 Task: Create a section Code Review Sprint and in the section, add a milestone Agile Coaching and Training in the project AgileMind
Action: Mouse moved to (211, 547)
Screenshot: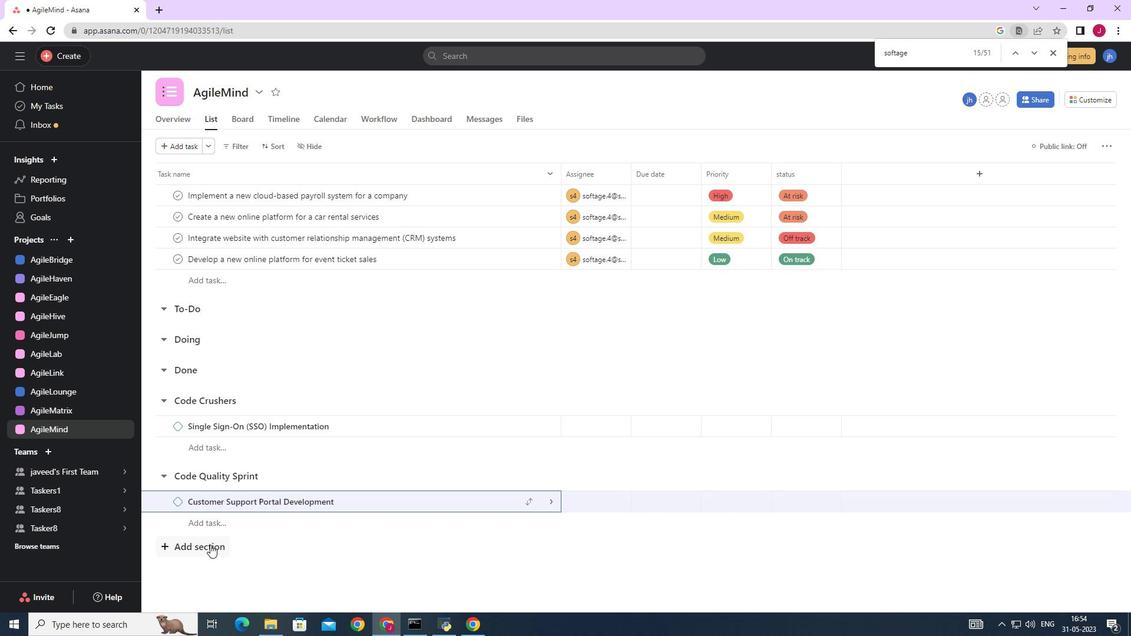 
Action: Mouse pressed left at (210, 545)
Screenshot: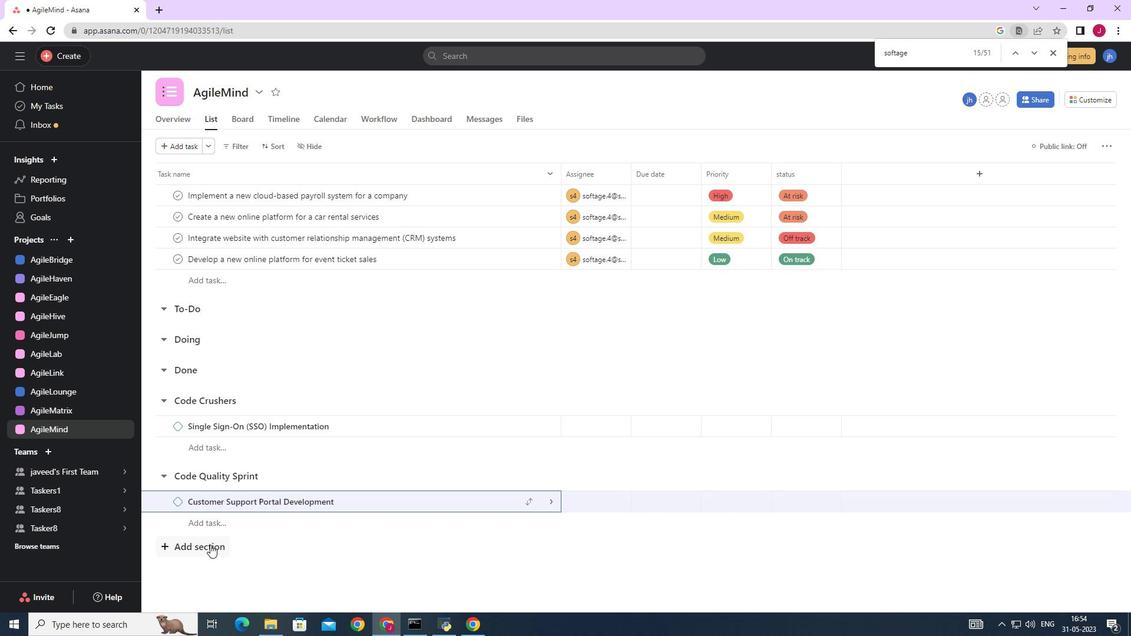 
Action: Mouse moved to (233, 530)
Screenshot: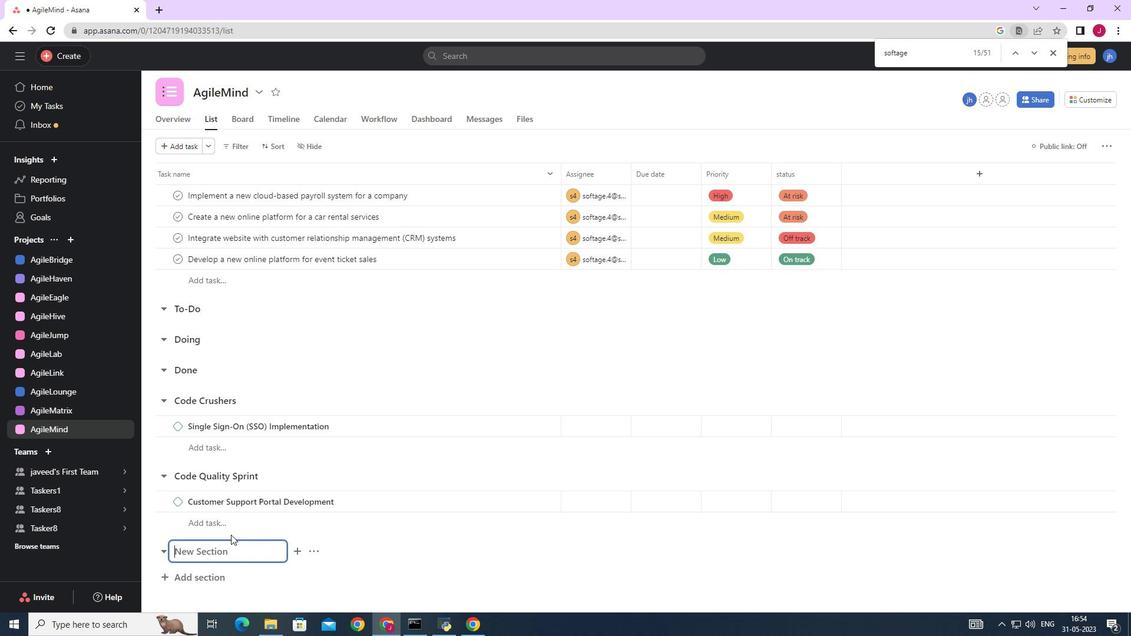 
Action: Mouse scrolled (233, 530) with delta (0, 0)
Screenshot: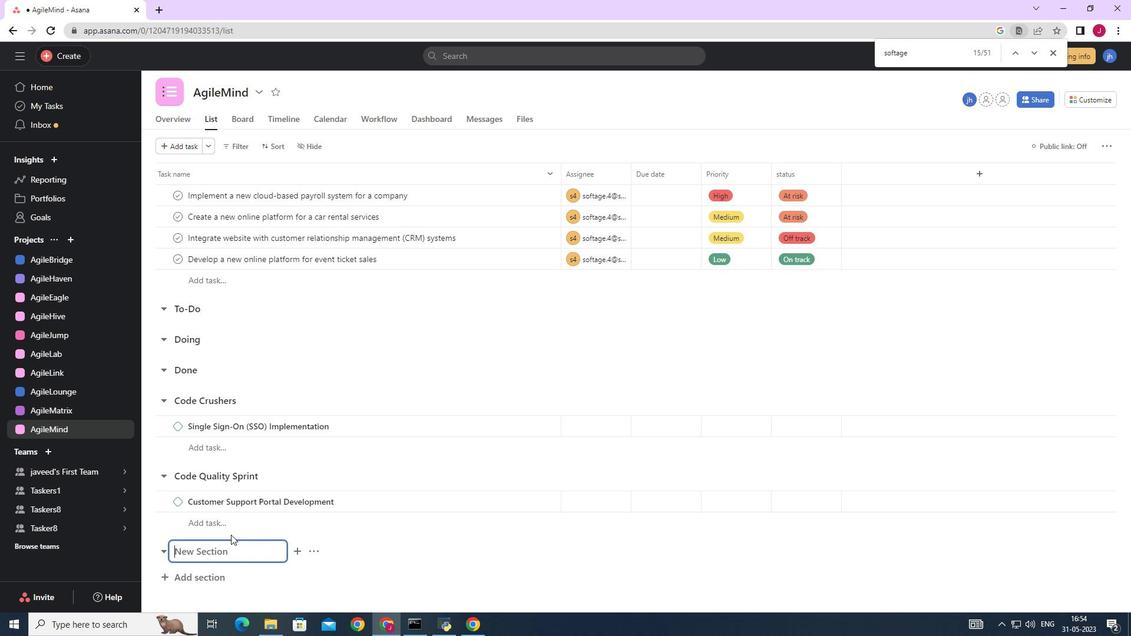 
Action: Mouse scrolled (233, 530) with delta (0, 0)
Screenshot: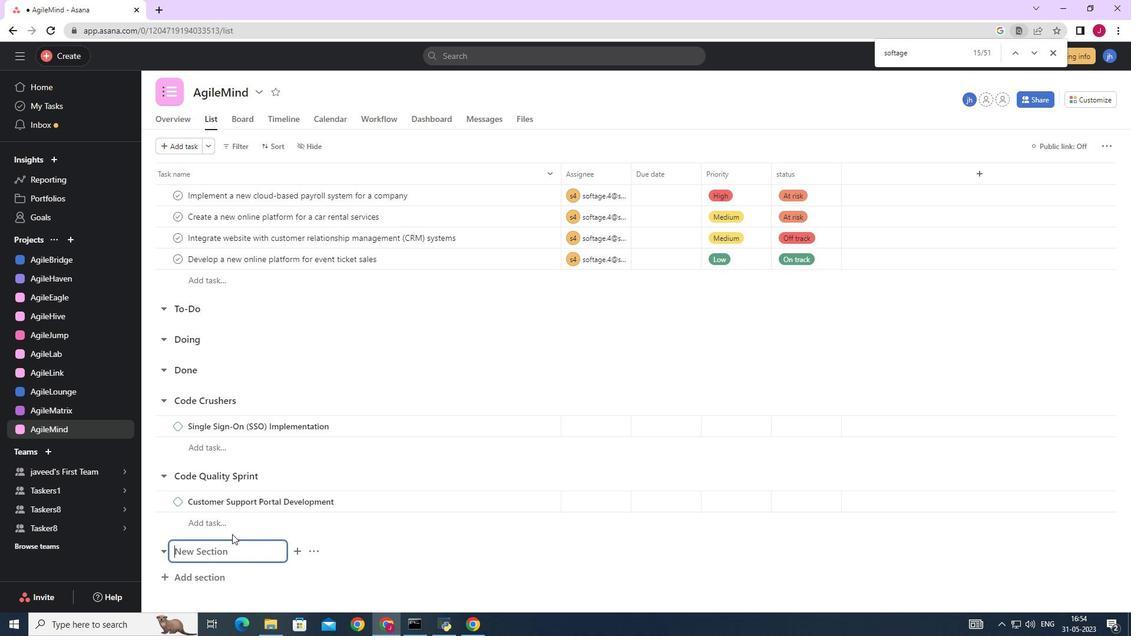 
Action: Mouse scrolled (233, 530) with delta (0, 0)
Screenshot: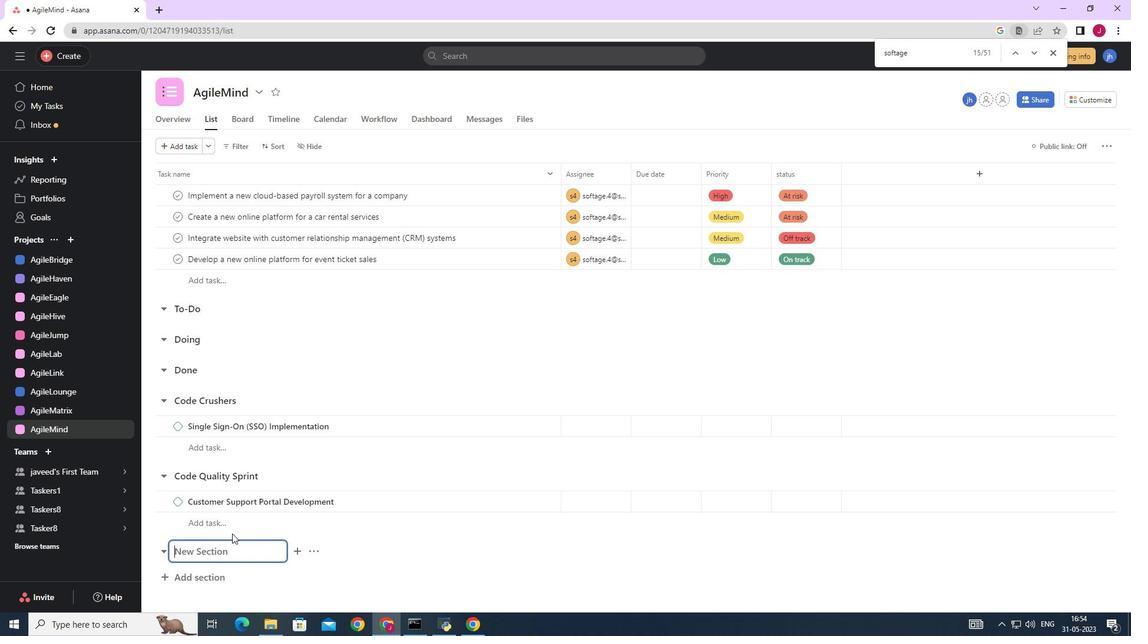 
Action: Mouse moved to (244, 542)
Screenshot: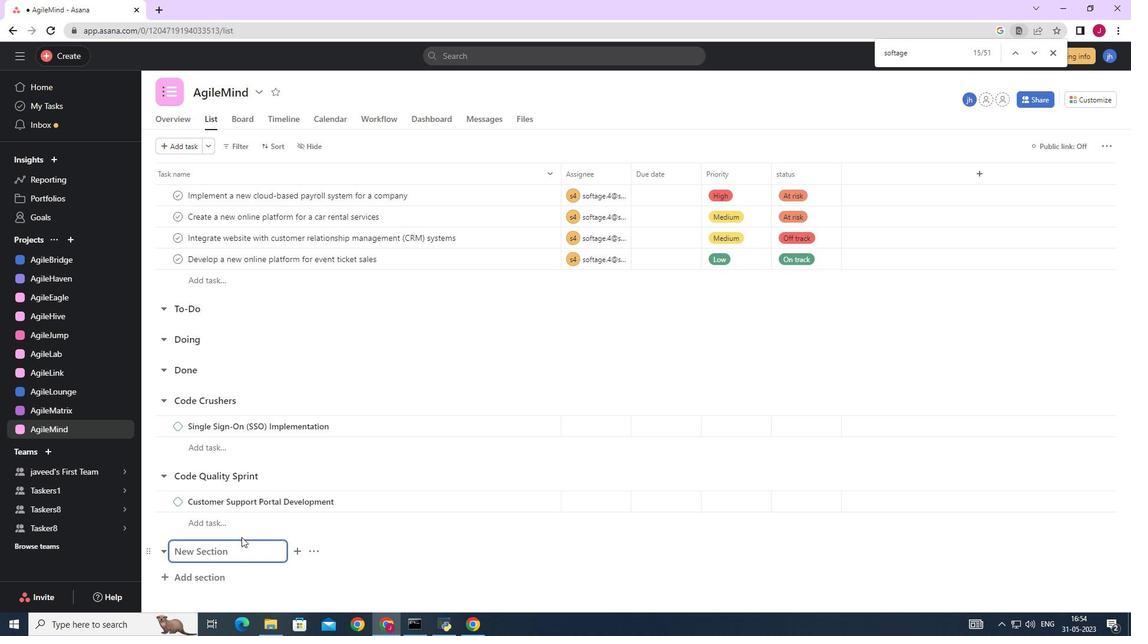 
Action: Mouse pressed left at (244, 542)
Screenshot: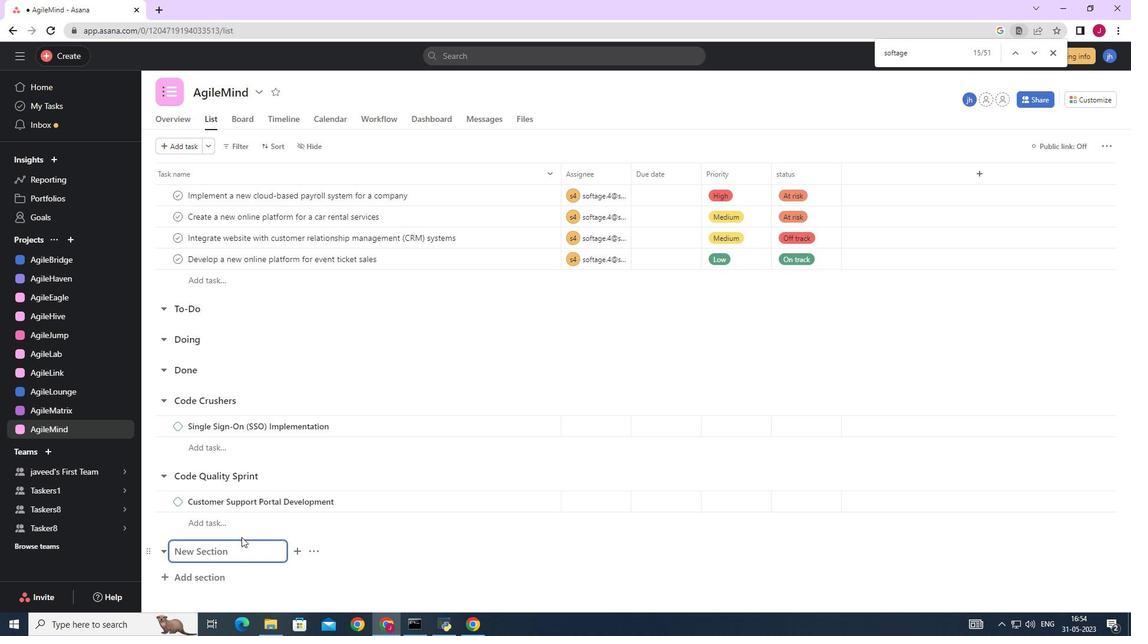 
Action: Mouse moved to (245, 549)
Screenshot: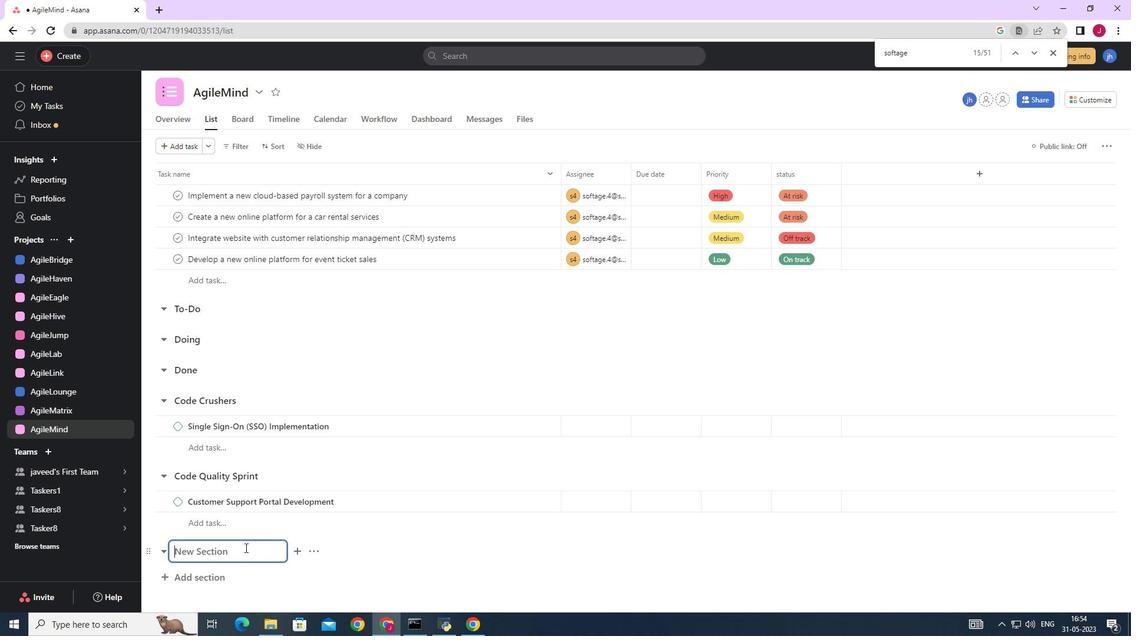 
Action: Mouse pressed left at (245, 549)
Screenshot: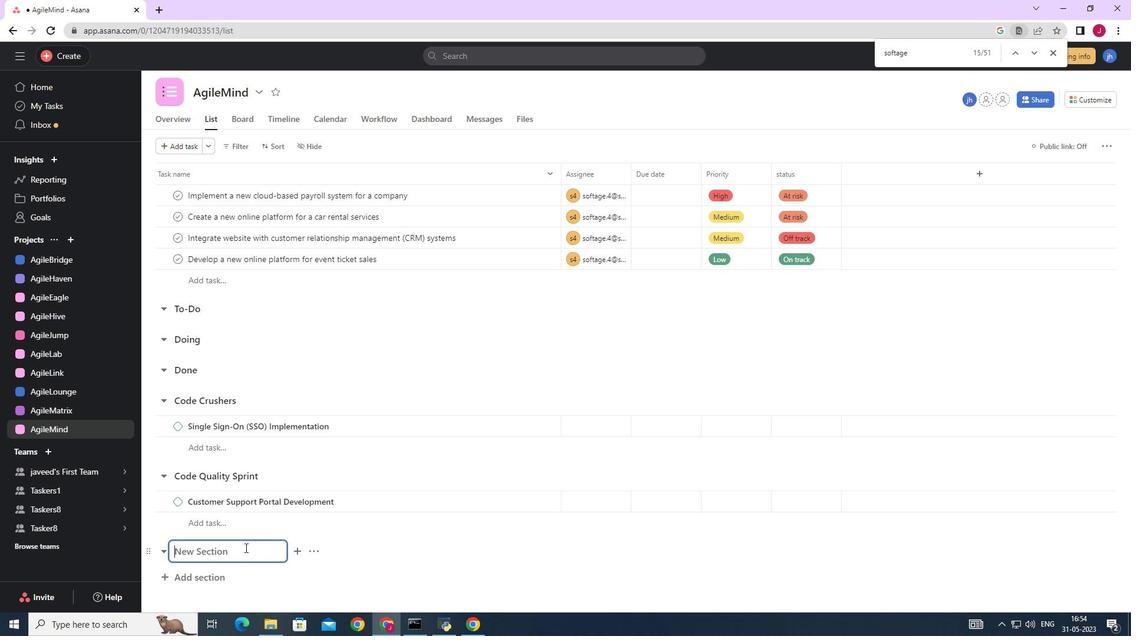 
Action: Key pressed <Key.caps_lock>C<Key.caps_lock>ode<Key.space><Key.caps_lock>R<Key.caps_lock>eview<Key.space><Key.caps_lock>S<Key.caps_lock>print<Key.enter><Key.caps_lock>A<Key.caps_lock>gile<Key.space><Key.caps_lock>C<Key.caps_lock>oaching<Key.space><Key.caps_lock><Key.caps_lock>am<Key.backspace>nd<Key.space><Key.caps_lock>T<Key.caps_lock>raining<Key.space>
Screenshot: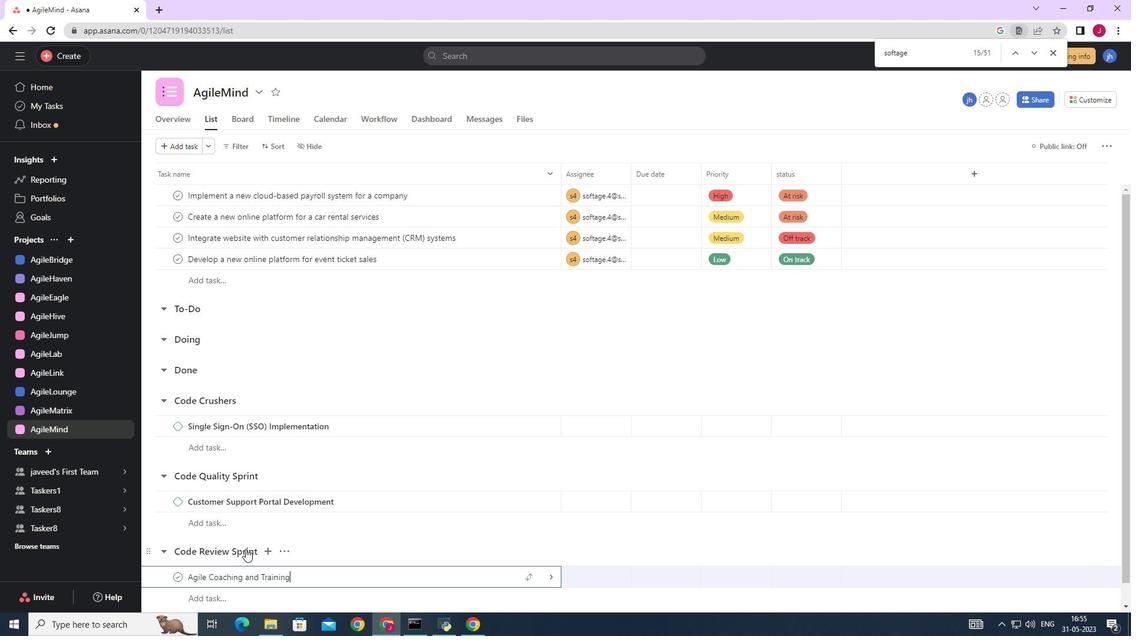 
Action: Mouse moved to (552, 576)
Screenshot: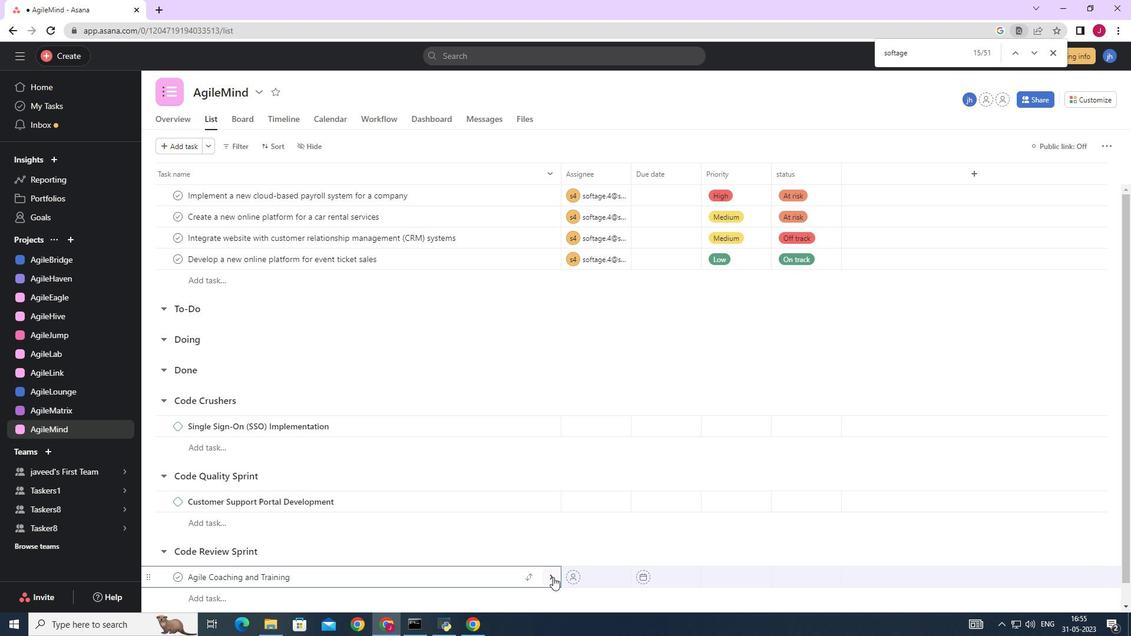 
Action: Mouse pressed left at (552, 576)
Screenshot: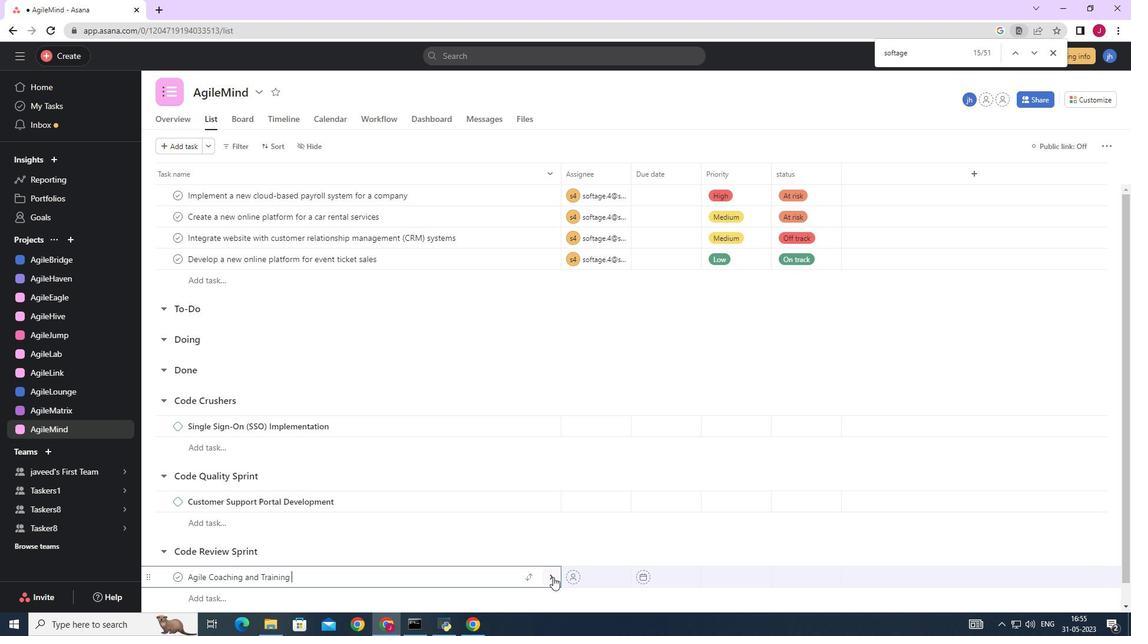 
Action: Mouse moved to (1086, 144)
Screenshot: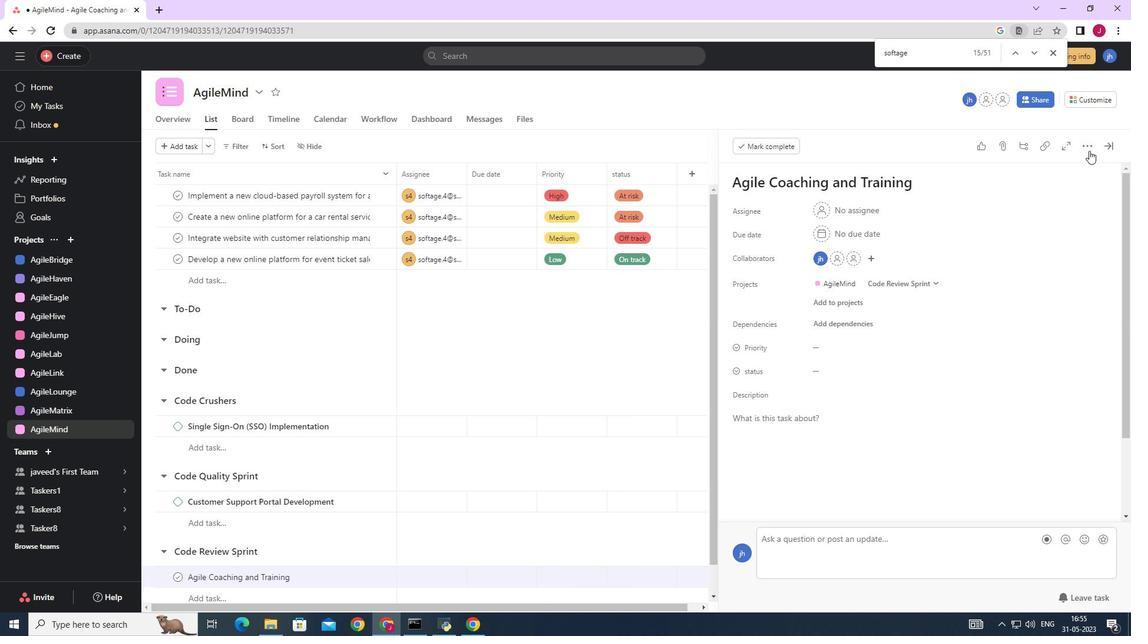 
Action: Mouse pressed left at (1086, 144)
Screenshot: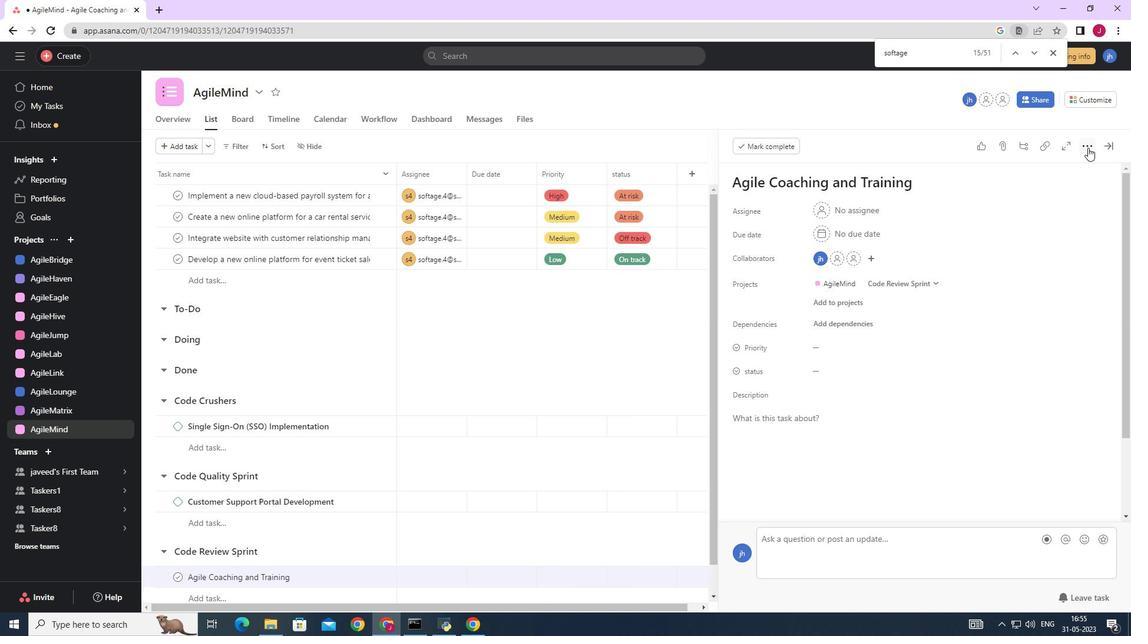 
Action: Mouse moved to (985, 188)
Screenshot: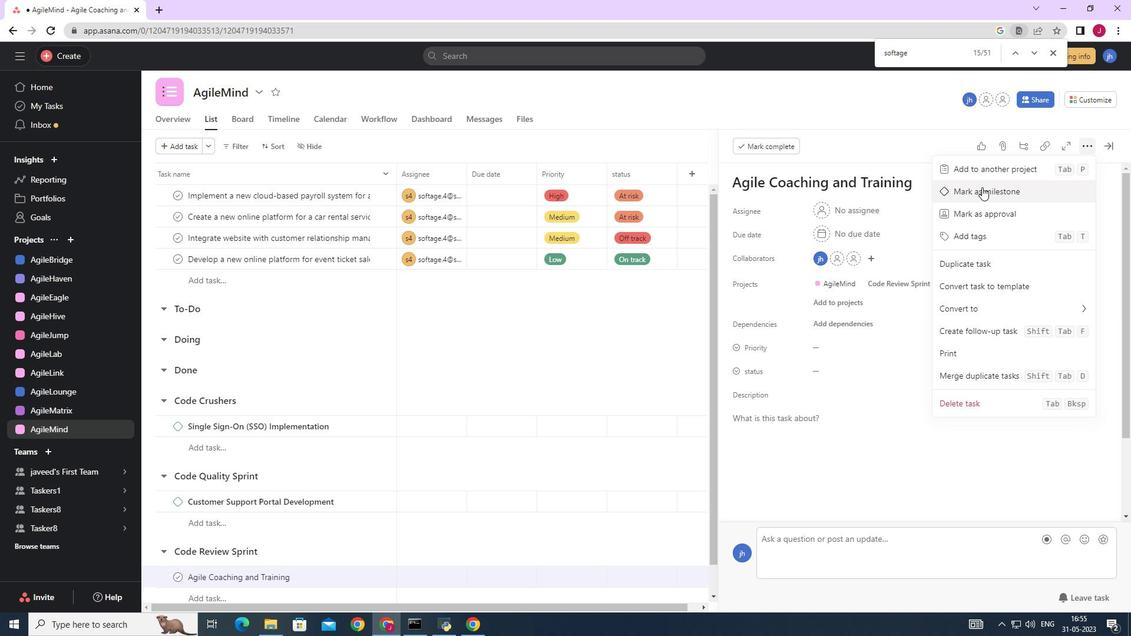 
Action: Mouse pressed left at (985, 188)
Screenshot: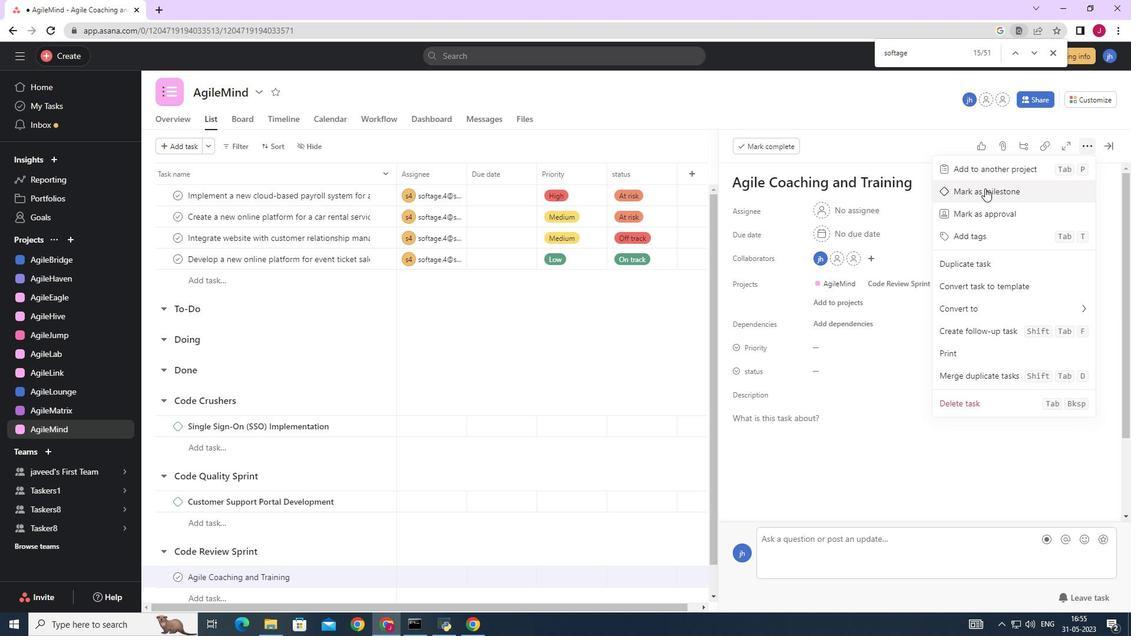 
Action: Mouse moved to (1111, 146)
Screenshot: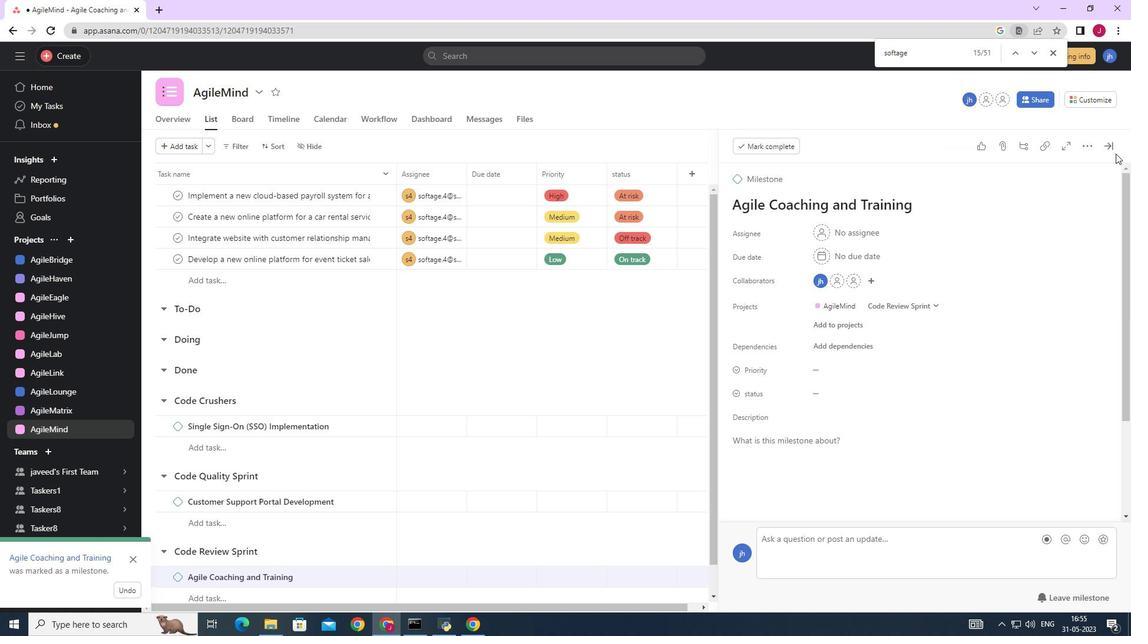 
Action: Mouse pressed left at (1111, 146)
Screenshot: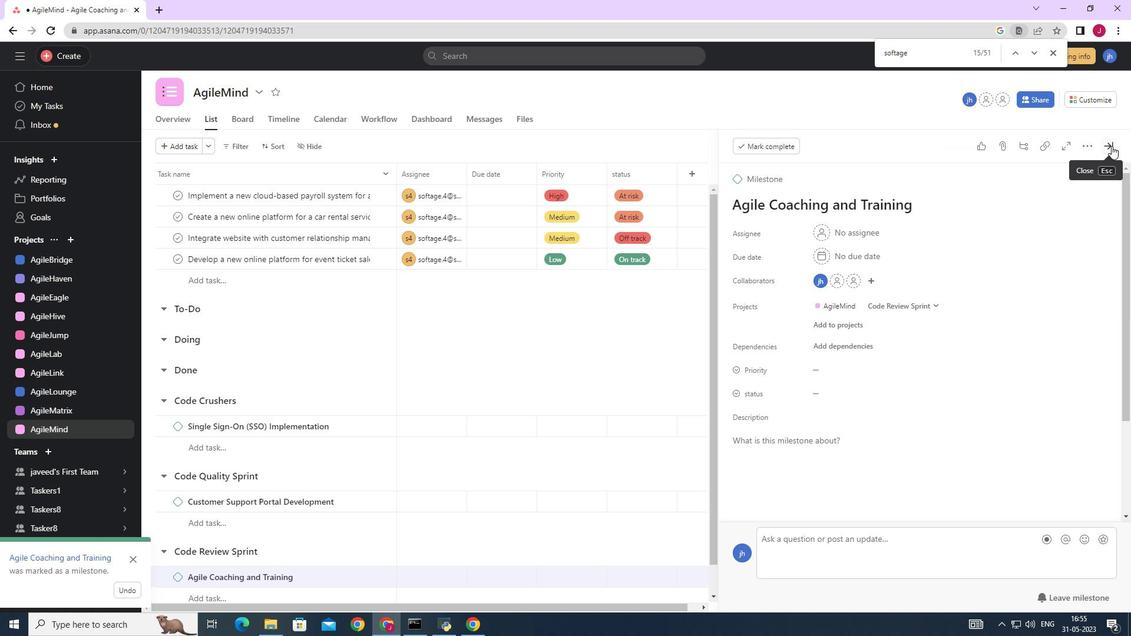 
Action: Mouse moved to (714, 371)
Screenshot: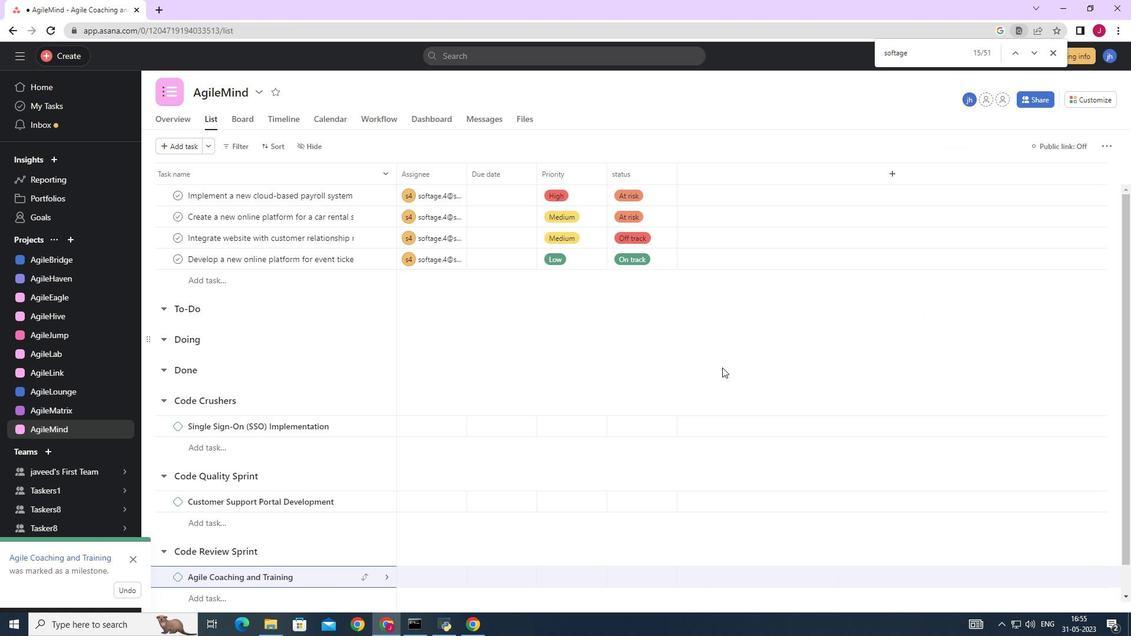 
